 Task: Create Card Business Analysis Review in Board Customer Relationship Building to Workspace HRIS Management. Create Card Advertising Review in Board Employee Benefits Optimization to Workspace HRIS Management. Create Card Business Requirements Elicitation in Board Employee Onboarding and Orientation Programs to Workspace HRIS Management
Action: Mouse moved to (817, 418)
Screenshot: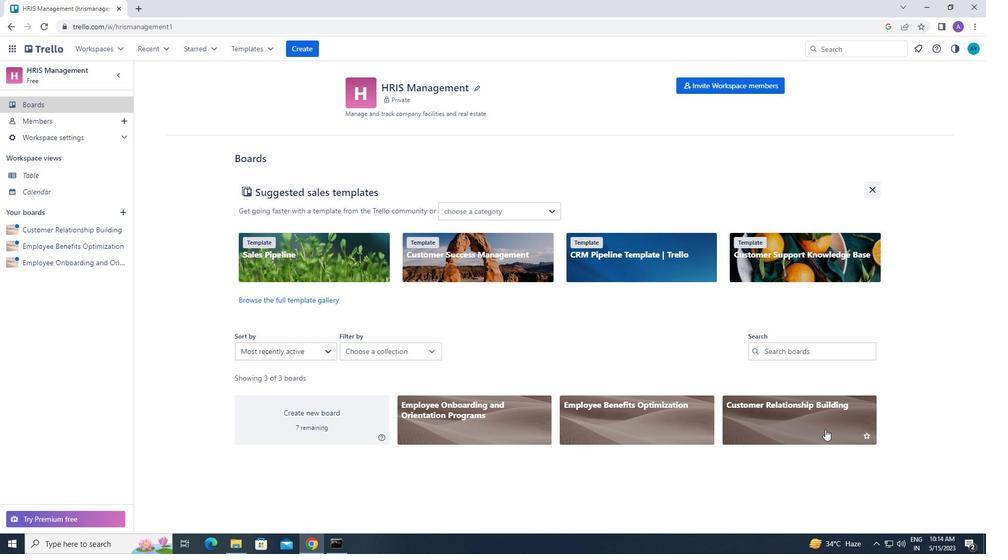 
Action: Mouse pressed left at (817, 418)
Screenshot: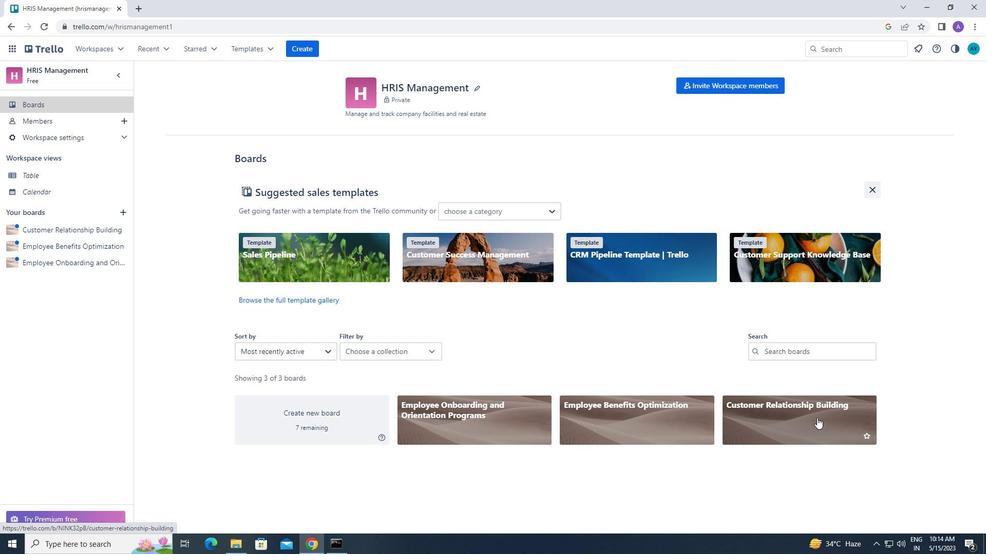 
Action: Mouse moved to (469, 135)
Screenshot: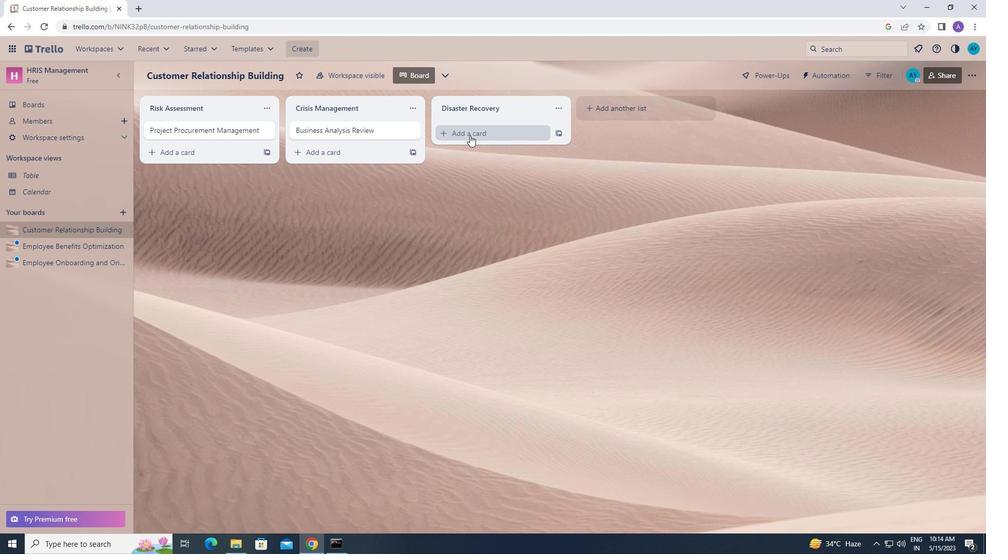 
Action: Mouse pressed left at (469, 135)
Screenshot: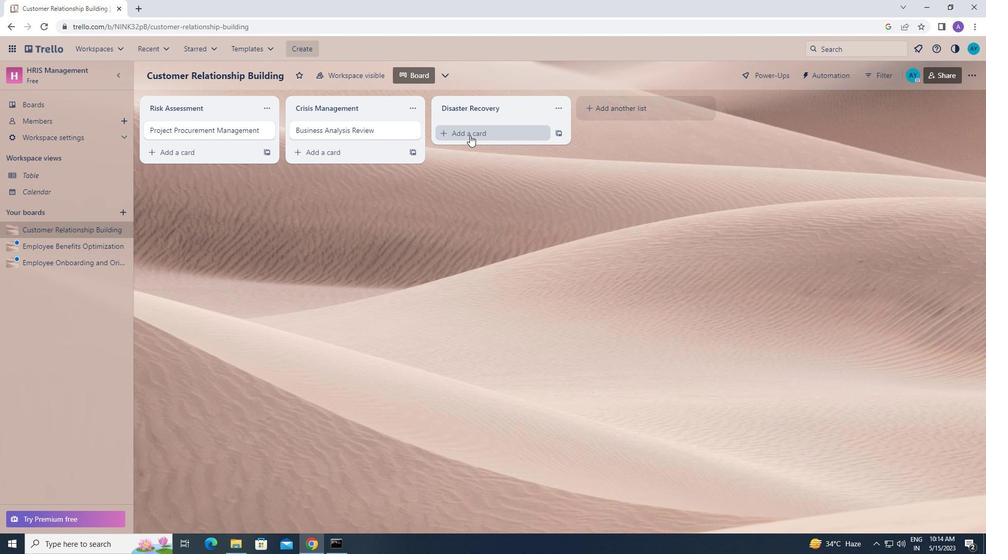 
Action: Mouse pressed left at (469, 135)
Screenshot: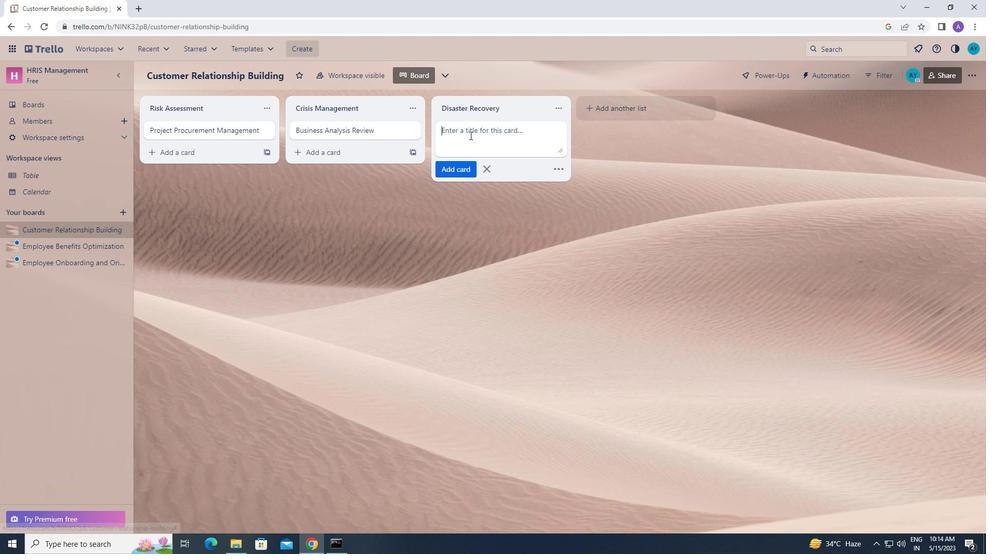 
Action: Key pressed b<Key.caps_lock>usi
Screenshot: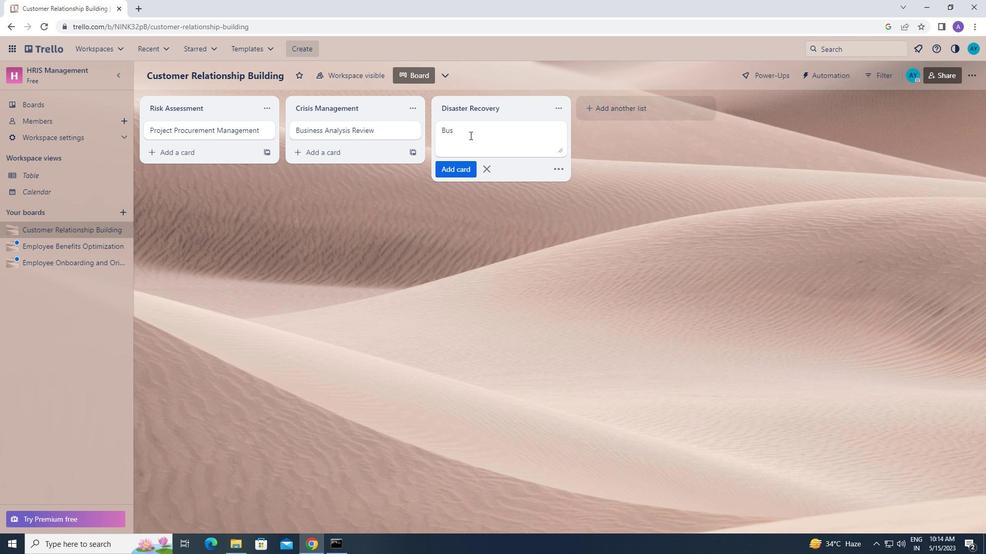 
Action: Mouse moved to (461, 328)
Screenshot: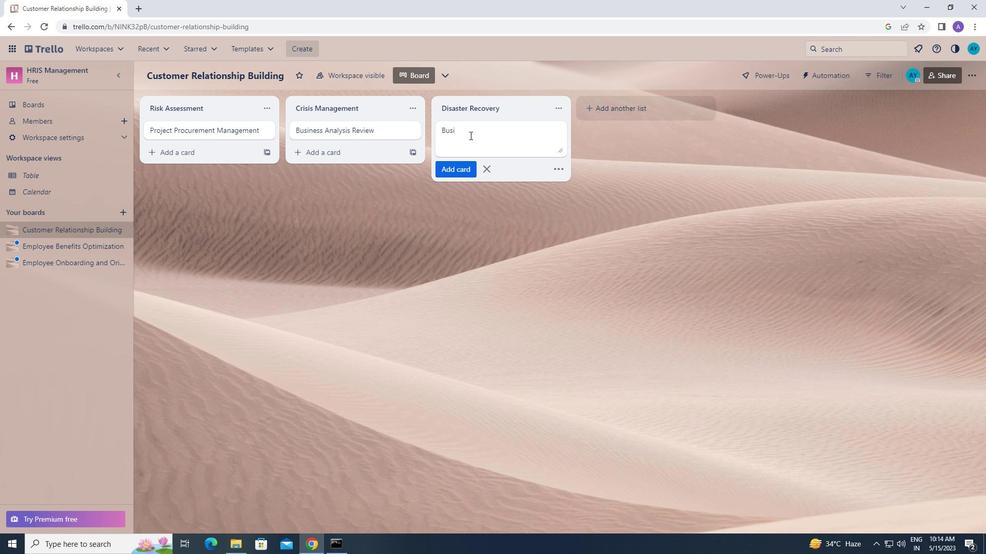 
Action: Key pressed ness<Key.space><Key.caps_lock>a<Key.caps_lock>nalysis<Key.space><Key.caps_lock>r<Key.caps_lock>eview<Key.enter>
Screenshot: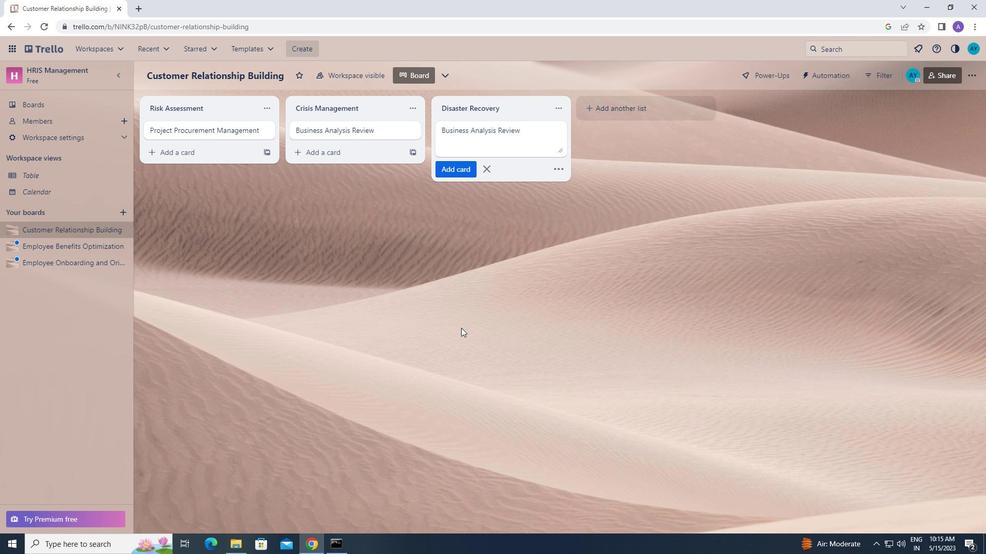 
Action: Mouse moved to (107, 48)
Screenshot: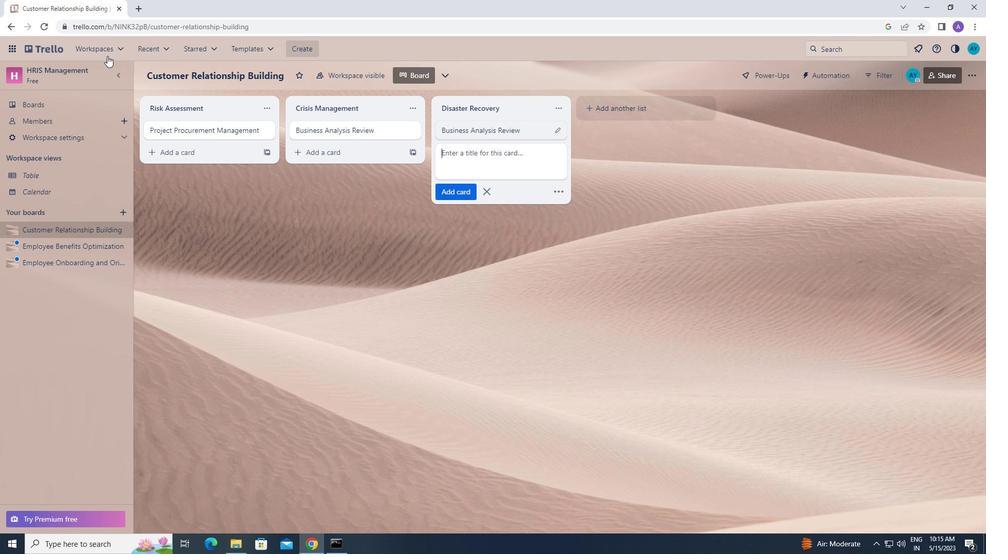 
Action: Mouse pressed left at (107, 48)
Screenshot: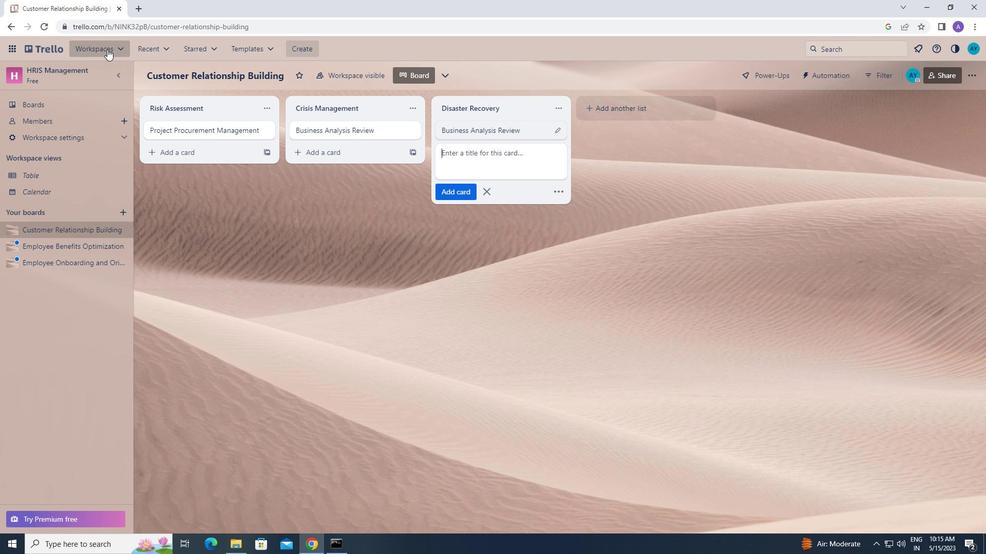 
Action: Mouse moved to (153, 331)
Screenshot: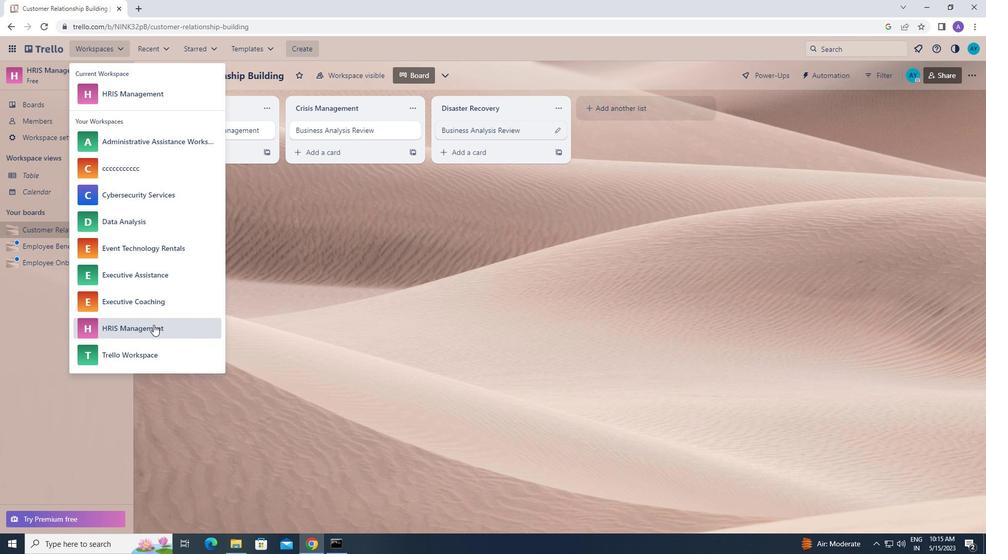 
Action: Mouse pressed left at (153, 331)
Screenshot: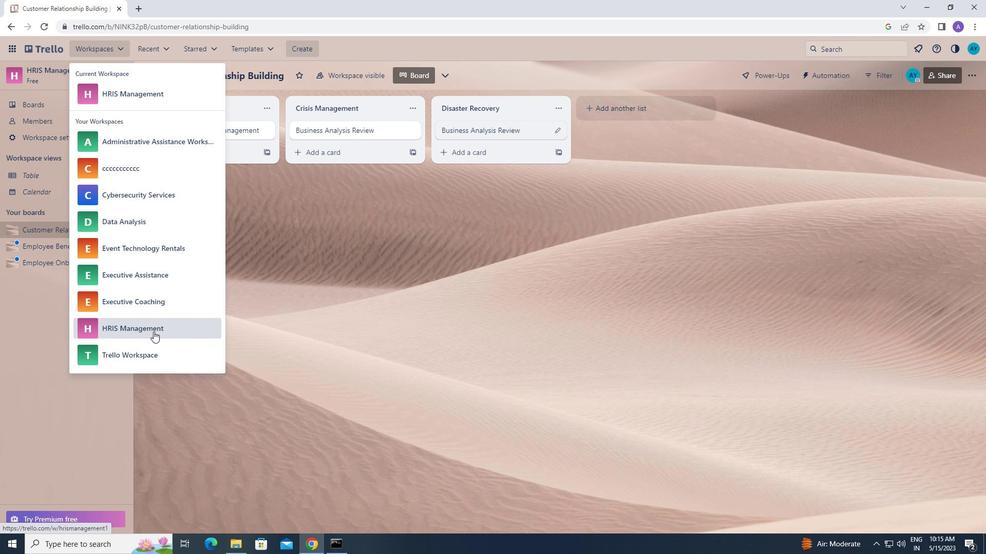 
Action: Mouse moved to (778, 418)
Screenshot: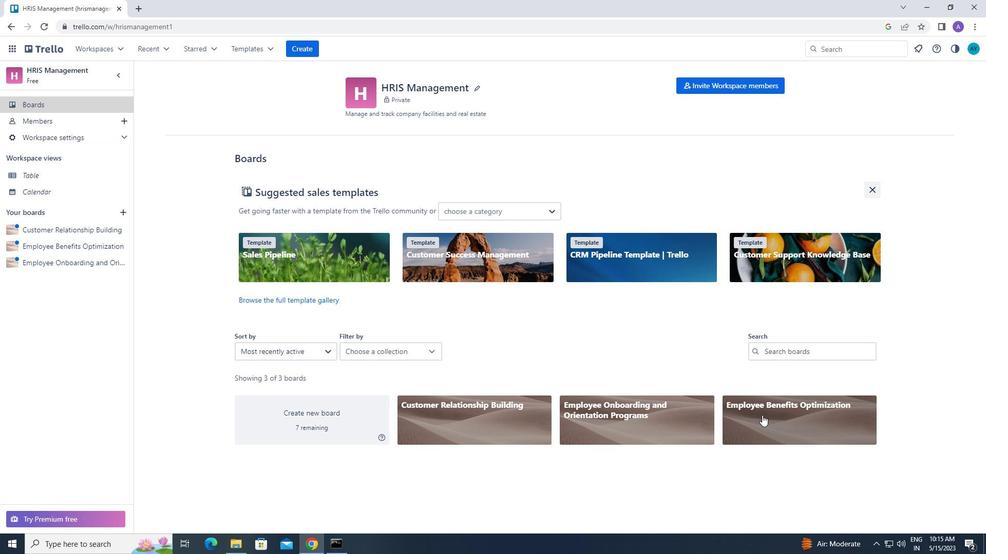 
Action: Mouse pressed left at (778, 418)
Screenshot: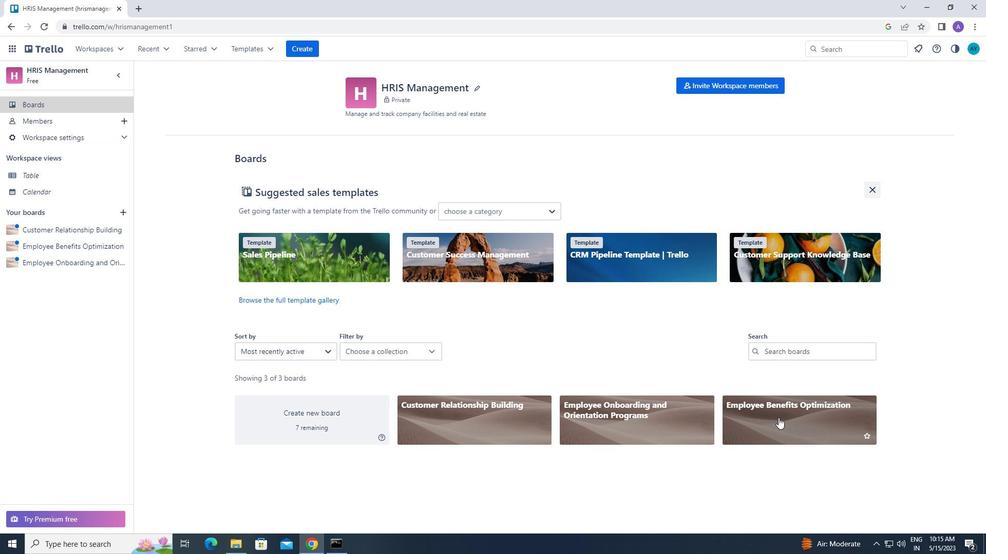 
Action: Mouse moved to (475, 132)
Screenshot: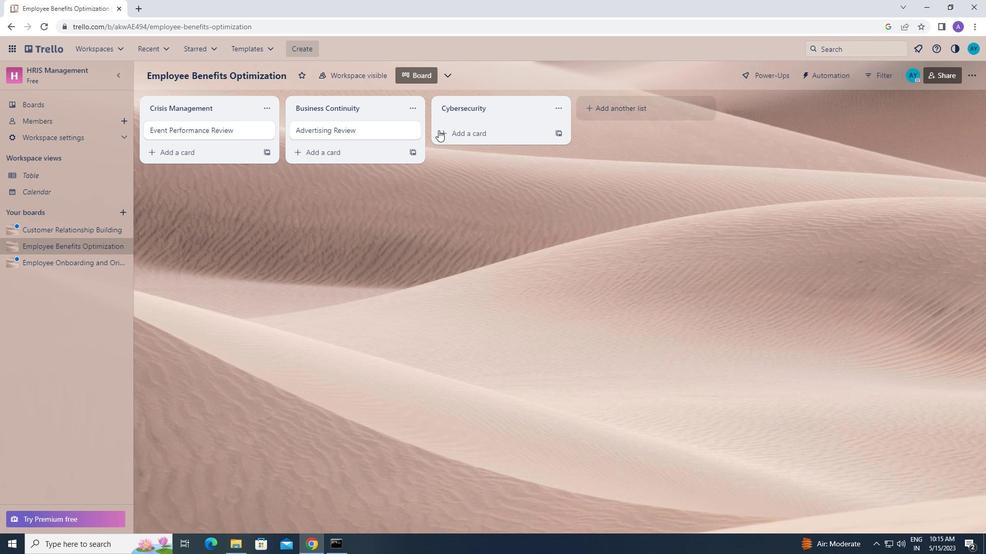 
Action: Mouse pressed left at (475, 132)
Screenshot: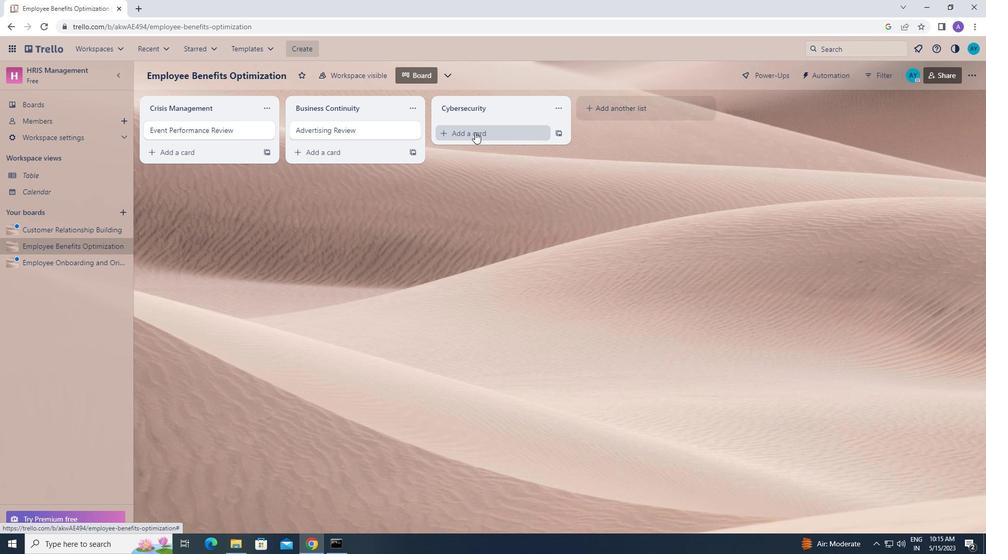 
Action: Mouse moved to (481, 142)
Screenshot: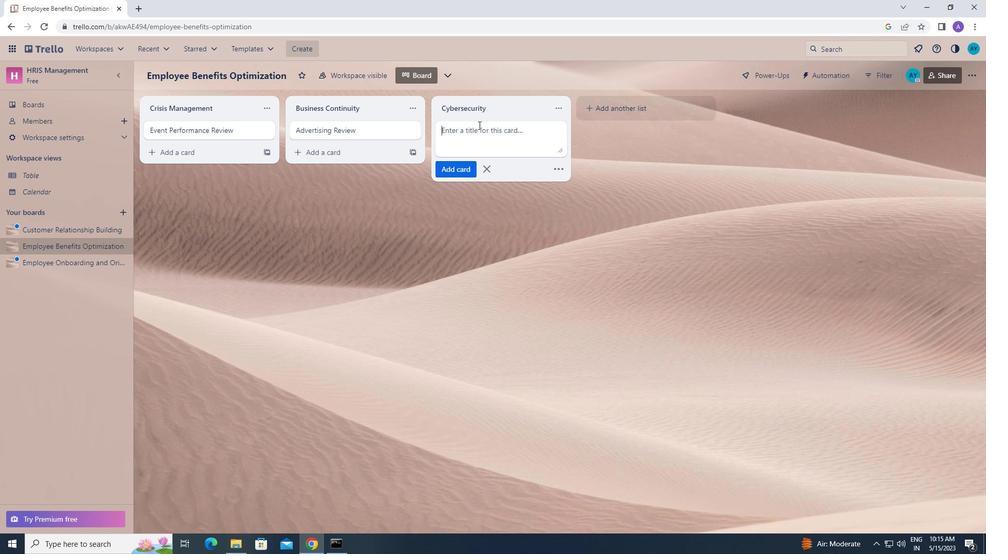 
Action: Mouse pressed left at (481, 142)
Screenshot: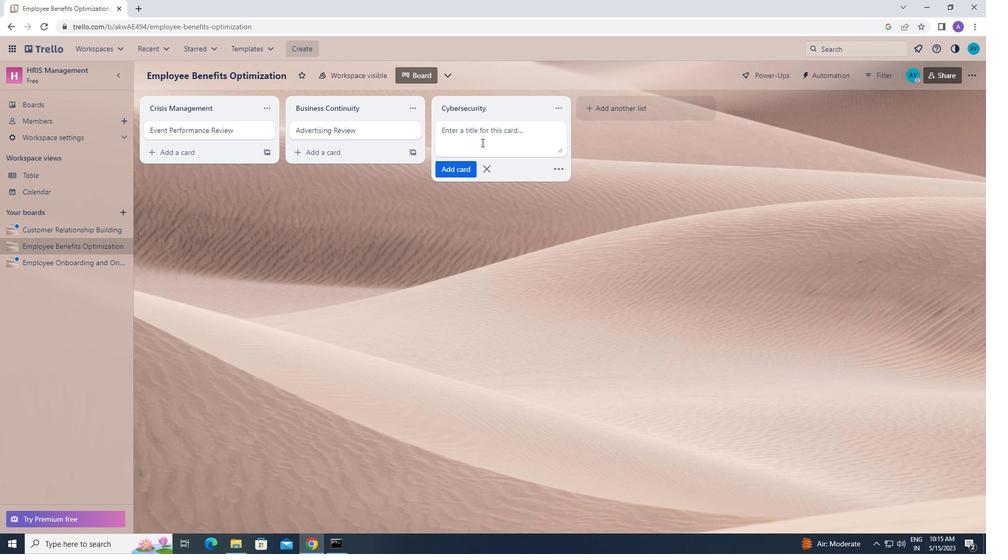 
Action: Key pressed <Key.caps_lock>a<Key.caps_lock>dd<Key.backspace>vertising<Key.space><Key.caps_lock>r<Key.caps_lock>eview<Key.enter>
Screenshot: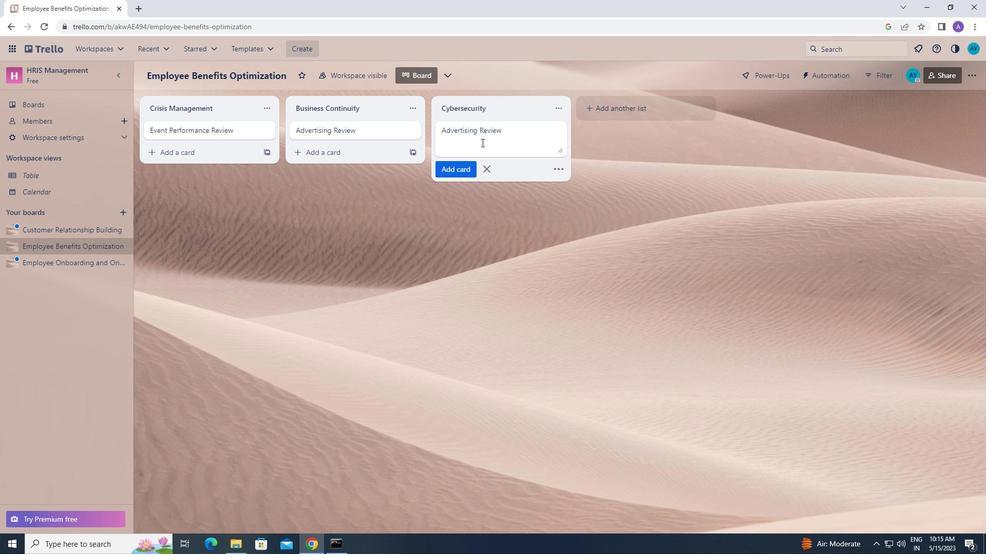
Action: Mouse moved to (120, 50)
Screenshot: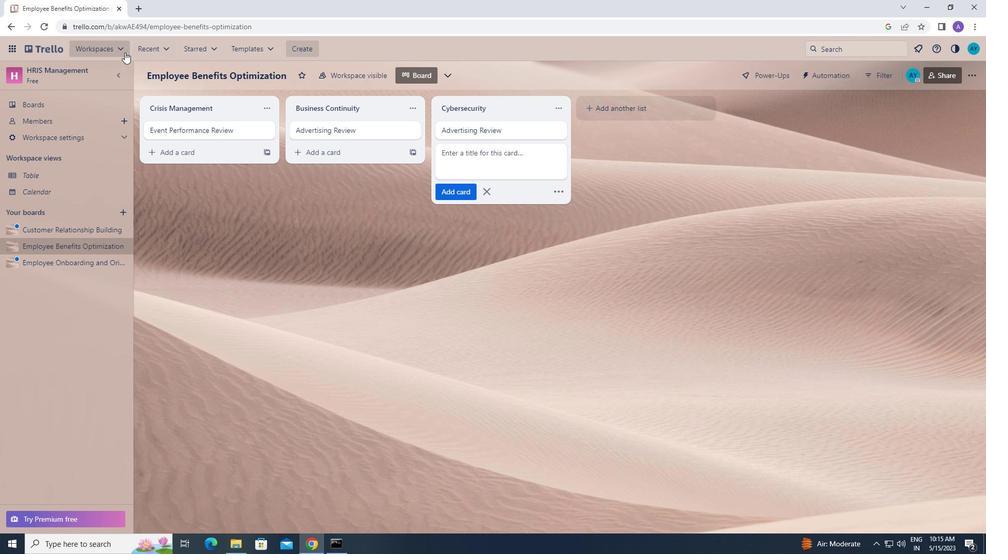 
Action: Mouse pressed left at (120, 50)
Screenshot: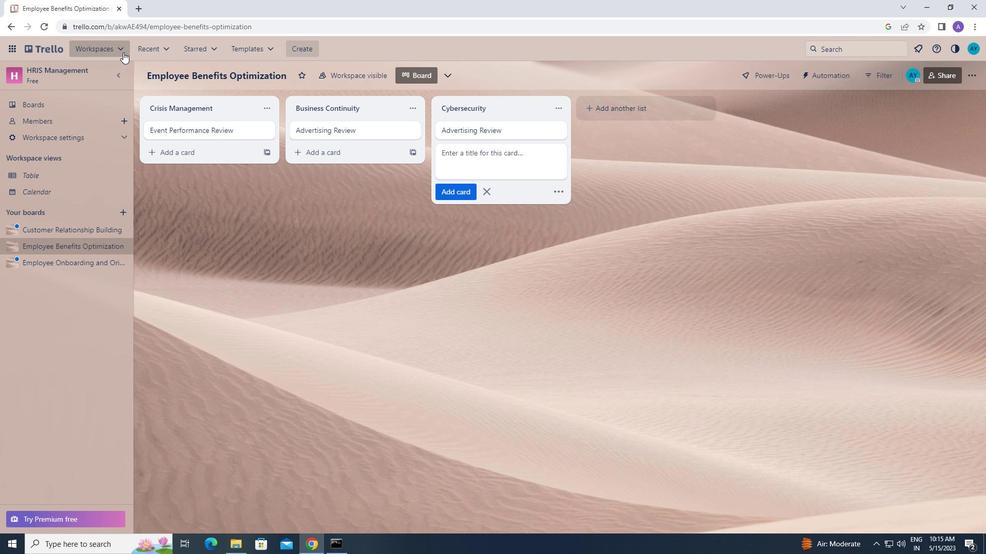 
Action: Mouse moved to (115, 334)
Screenshot: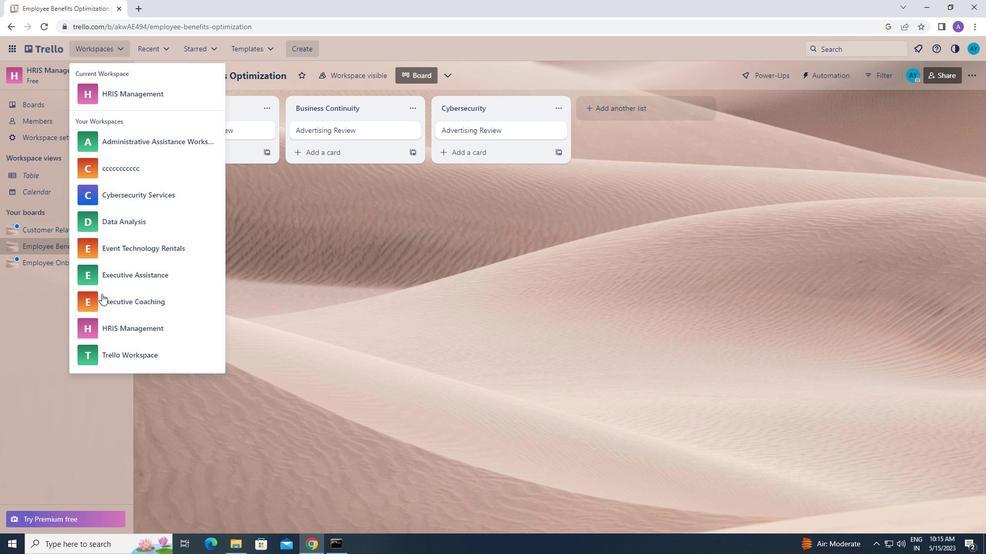 
Action: Mouse pressed left at (115, 334)
Screenshot: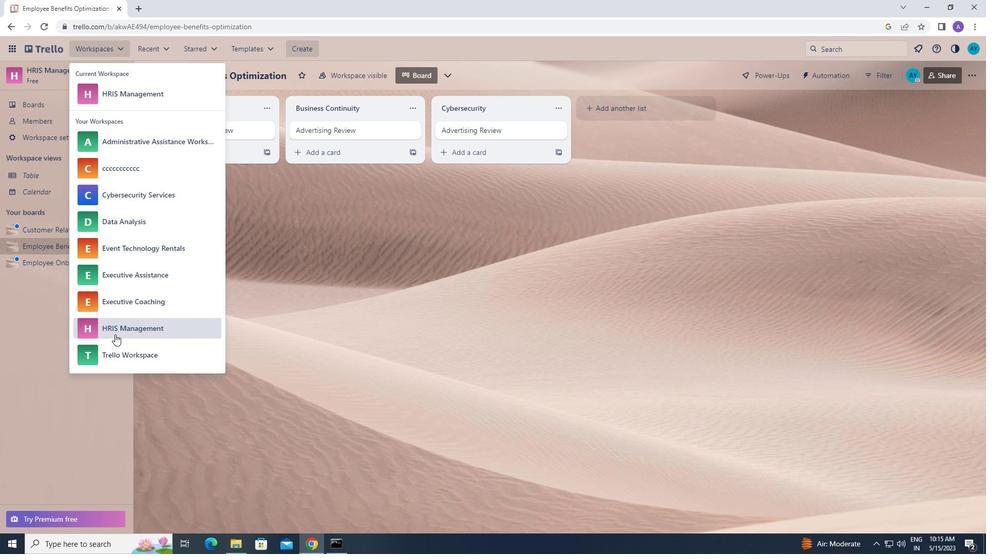 
Action: Mouse moved to (775, 425)
Screenshot: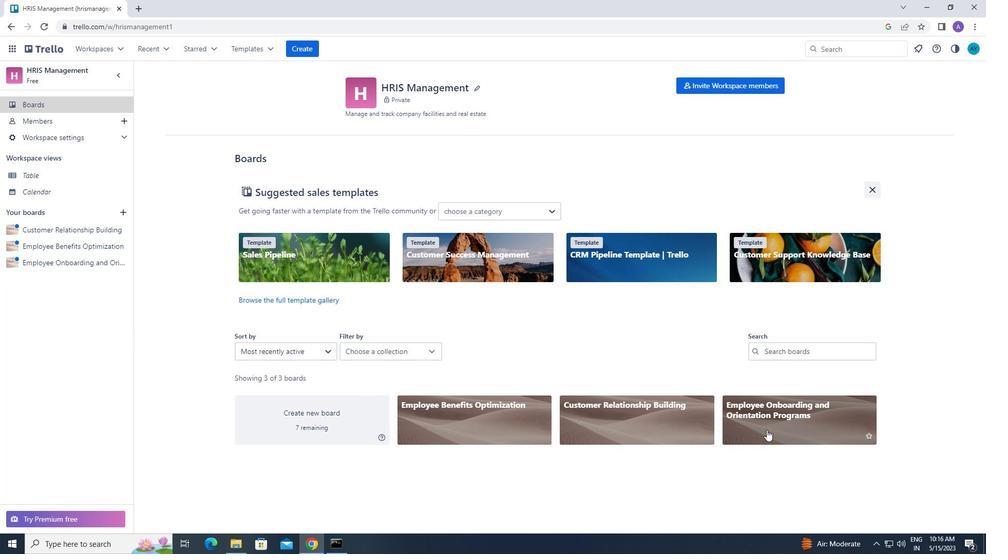 
Action: Mouse pressed left at (775, 425)
Screenshot: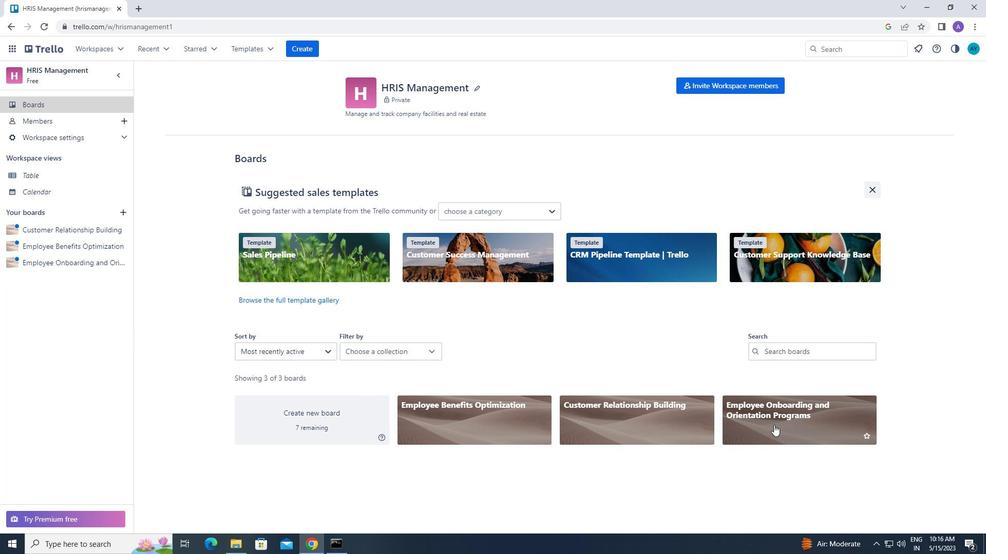 
Action: Mouse moved to (472, 137)
Screenshot: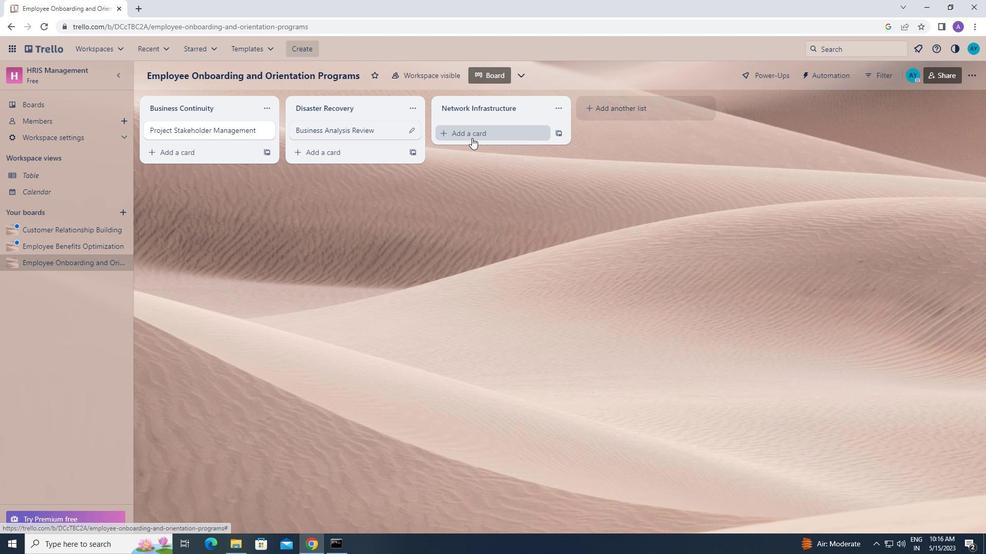 
Action: Mouse pressed left at (472, 137)
Screenshot: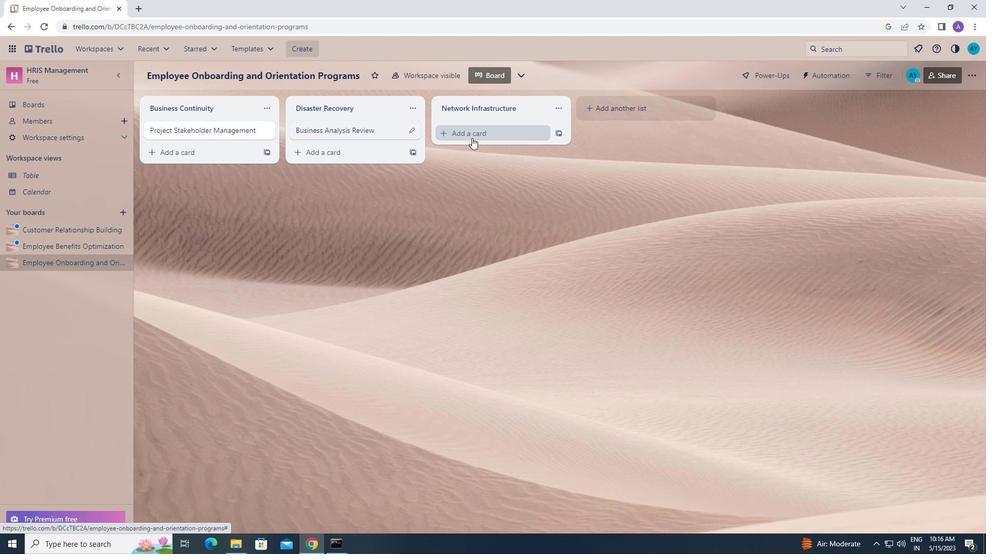 
Action: Mouse moved to (471, 138)
Screenshot: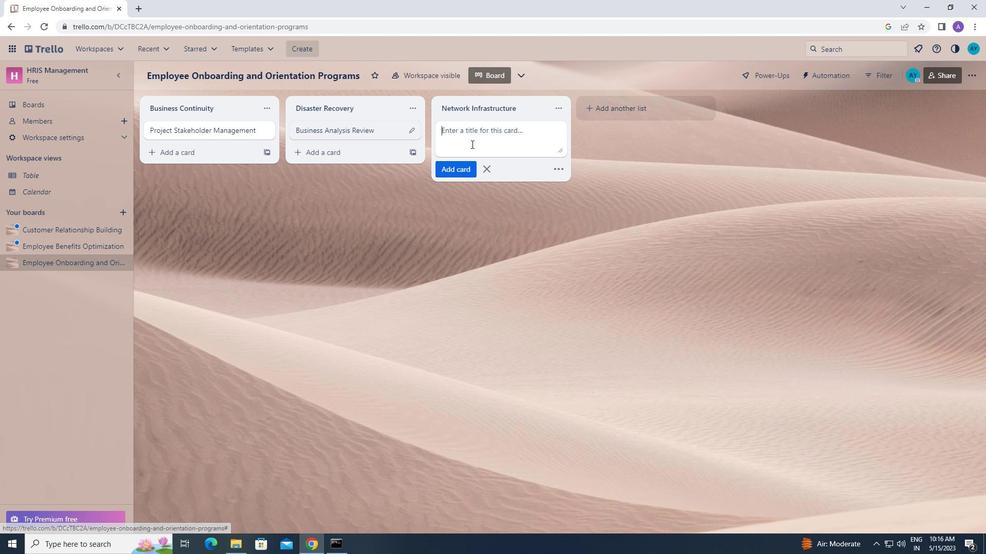 
Action: Mouse pressed left at (471, 138)
Screenshot: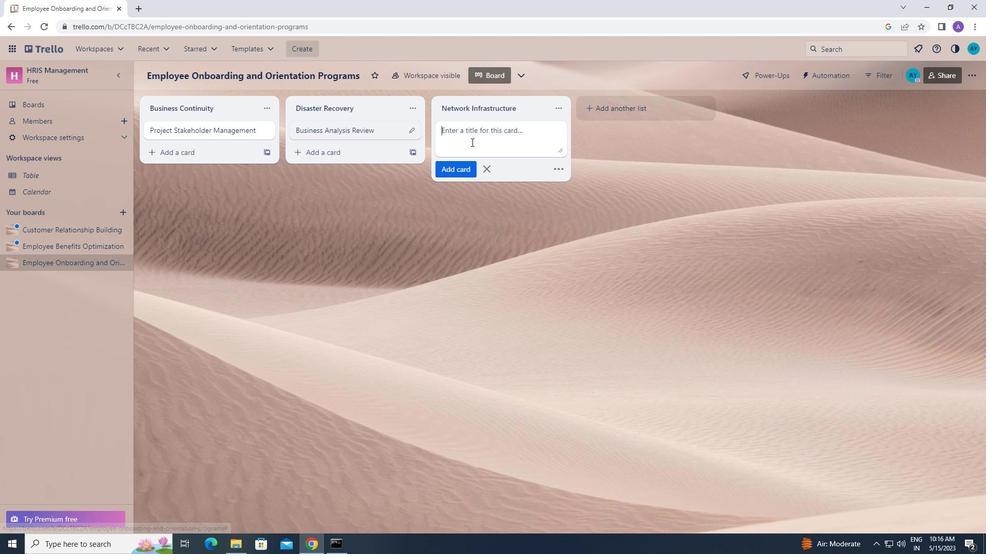 
Action: Key pressed <Key.caps_lock>b<Key.caps_lock>usiness<Key.space><Key.caps_lock>r<Key.caps_lock>
Screenshot: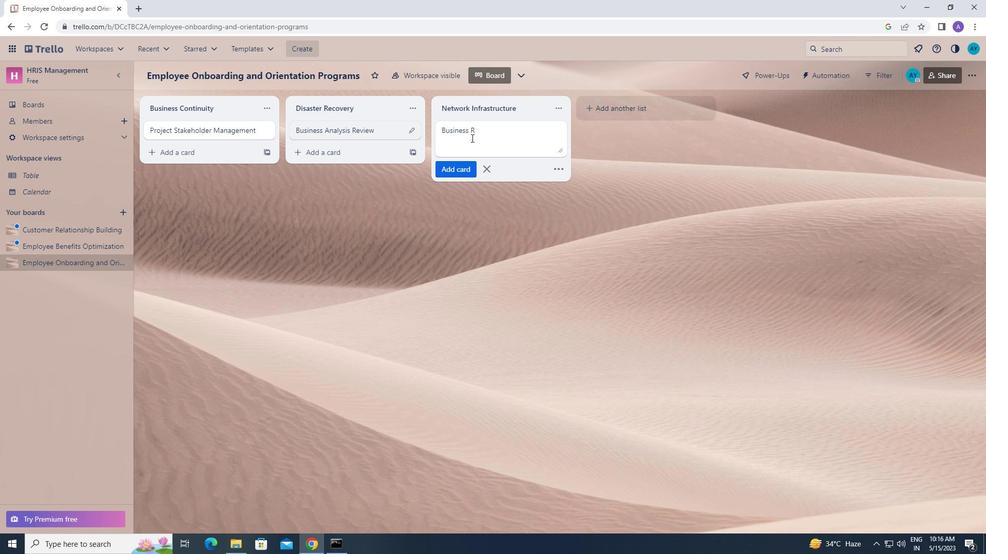 
Action: Mouse moved to (986, 0)
Screenshot: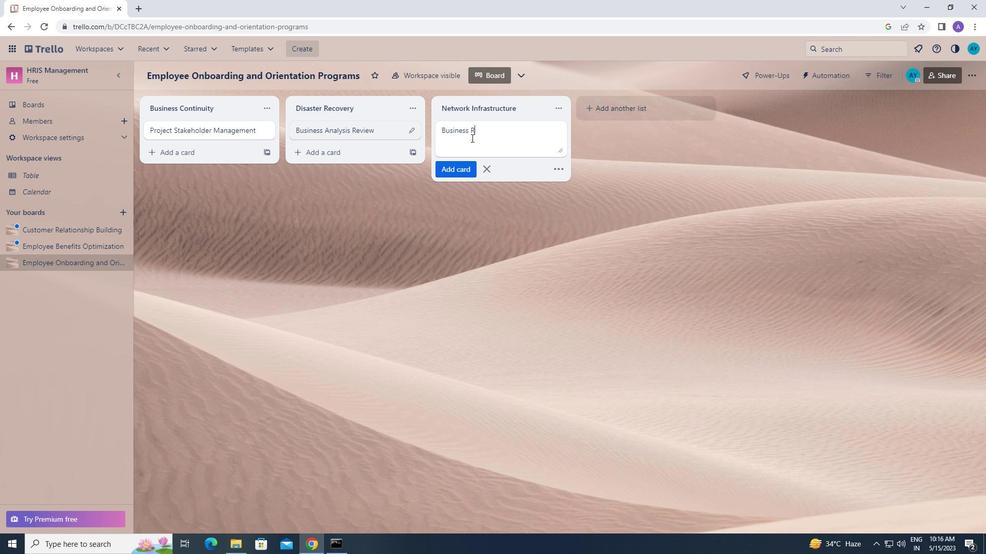
Action: Key pressed equirements<Key.space><Key.caps_lock>e<Key.caps_lock>licitation<Key.enter>
Screenshot: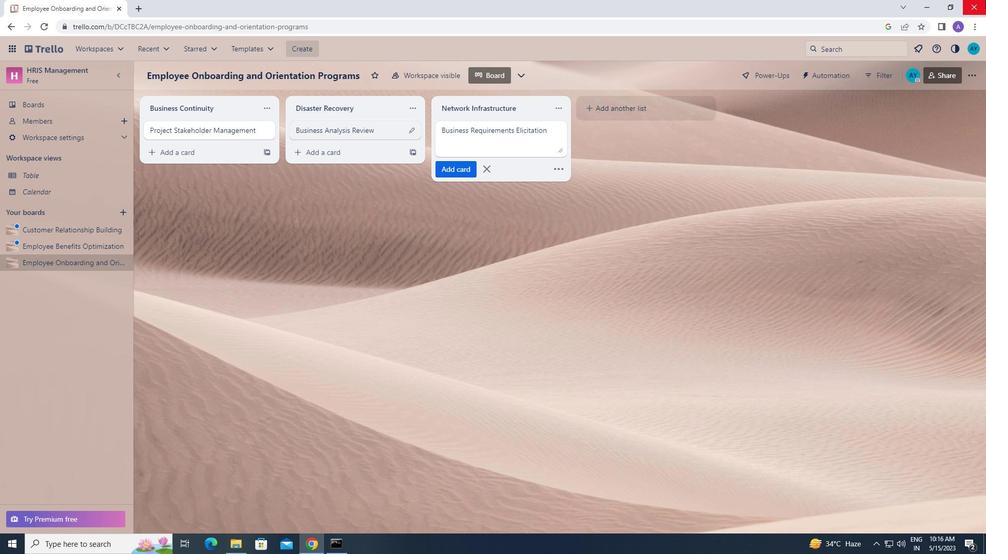 
